 Task: Select a due date automation when advanced on, the moment a card is due add fields with custom field "Resume" set to a number greater than 1 and greater or equal to 10.
Action: Mouse moved to (1034, 76)
Screenshot: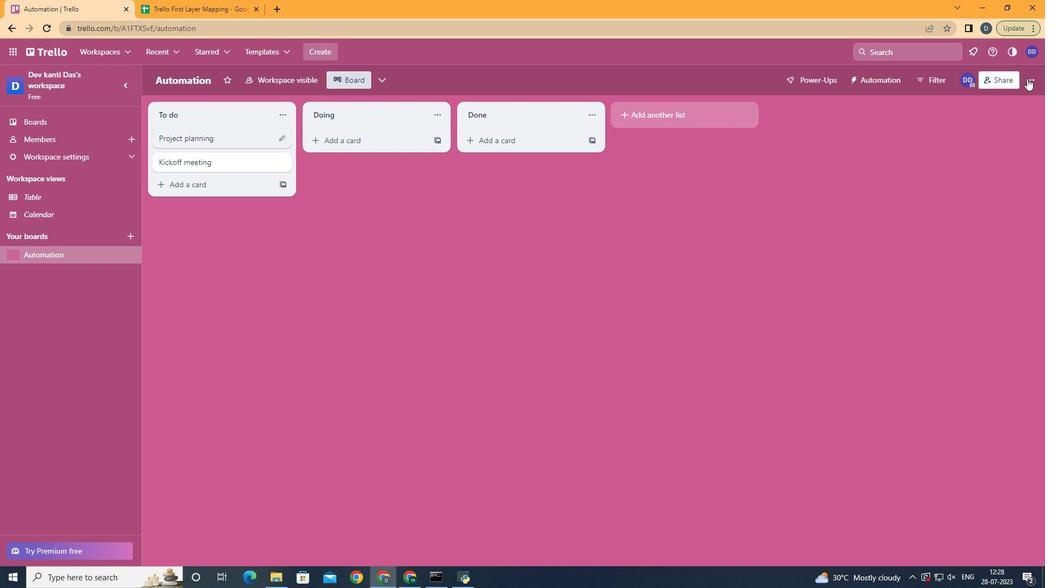 
Action: Mouse pressed left at (1034, 76)
Screenshot: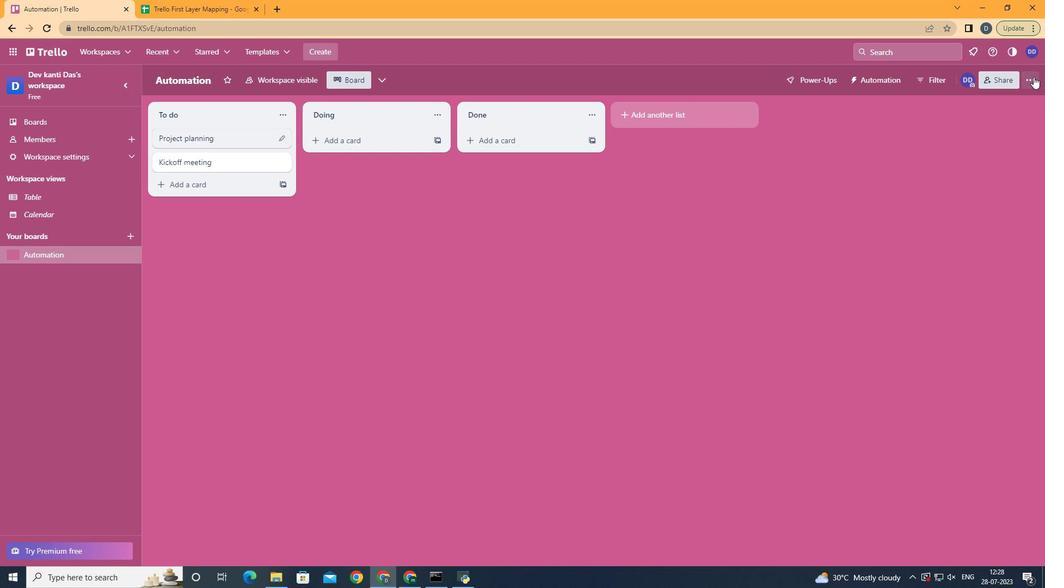 
Action: Mouse moved to (955, 221)
Screenshot: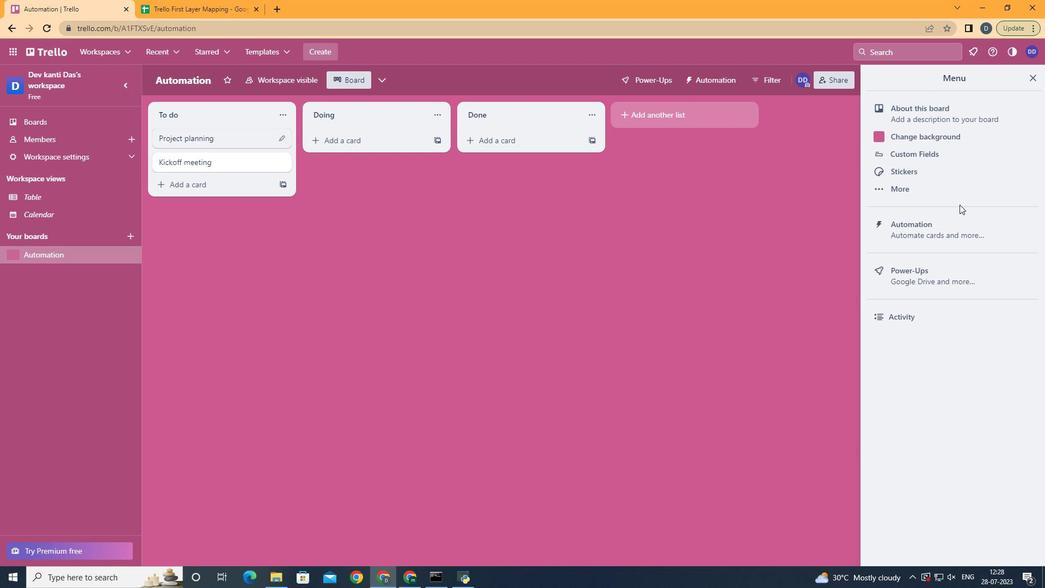 
Action: Mouse pressed left at (955, 221)
Screenshot: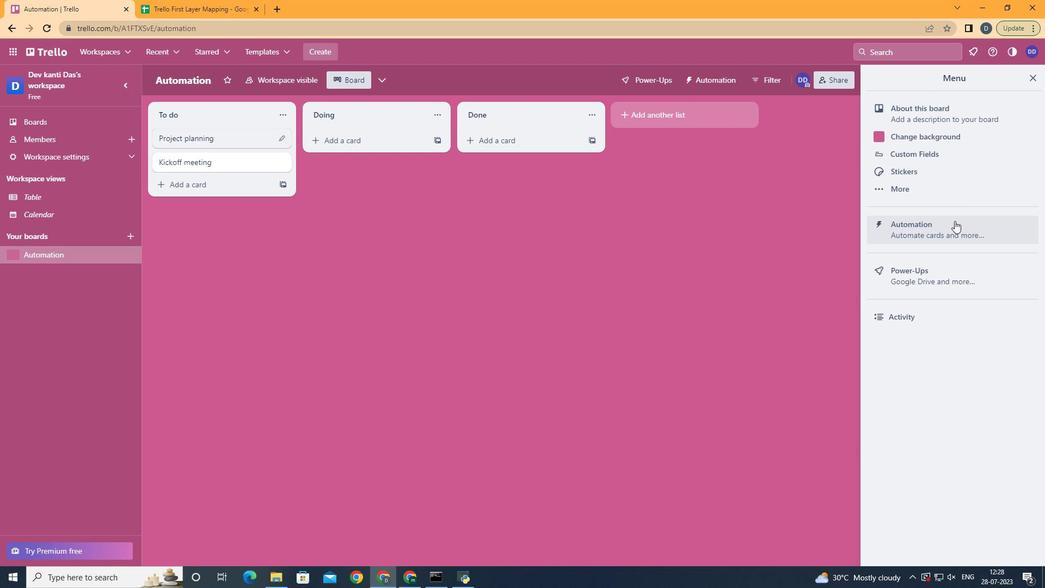 
Action: Mouse moved to (217, 224)
Screenshot: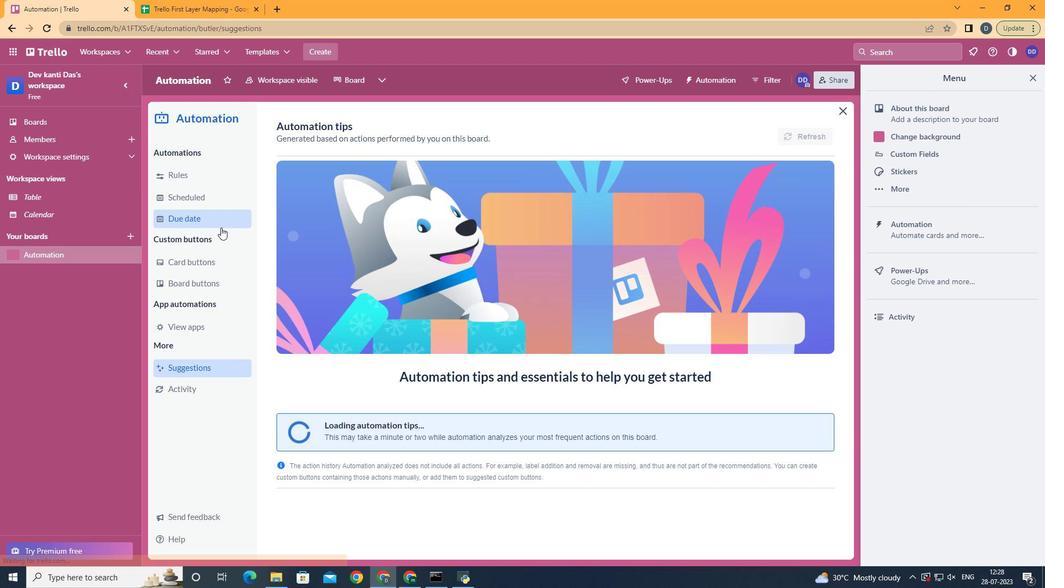 
Action: Mouse pressed left at (217, 224)
Screenshot: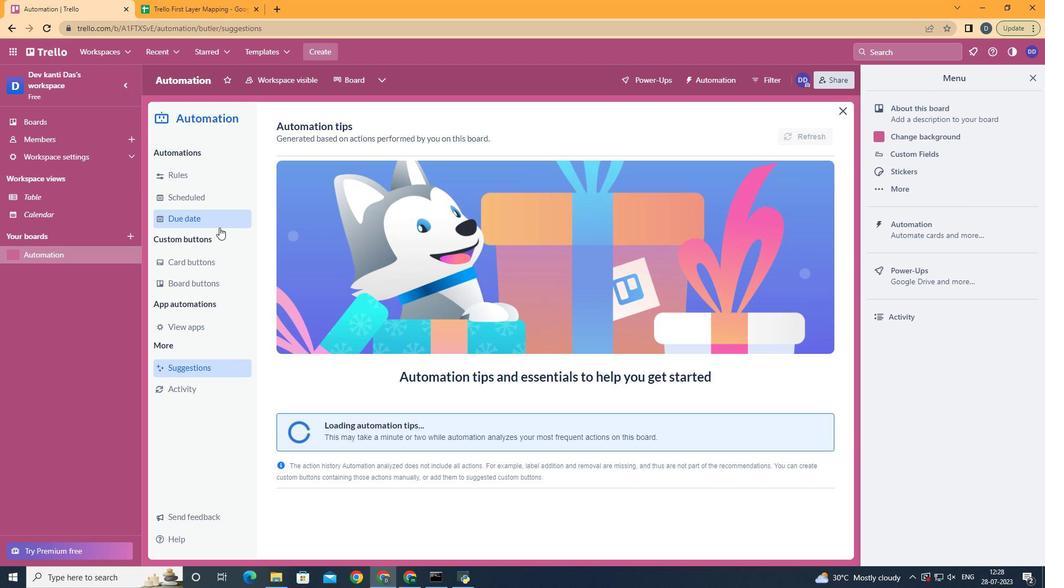 
Action: Mouse moved to (785, 128)
Screenshot: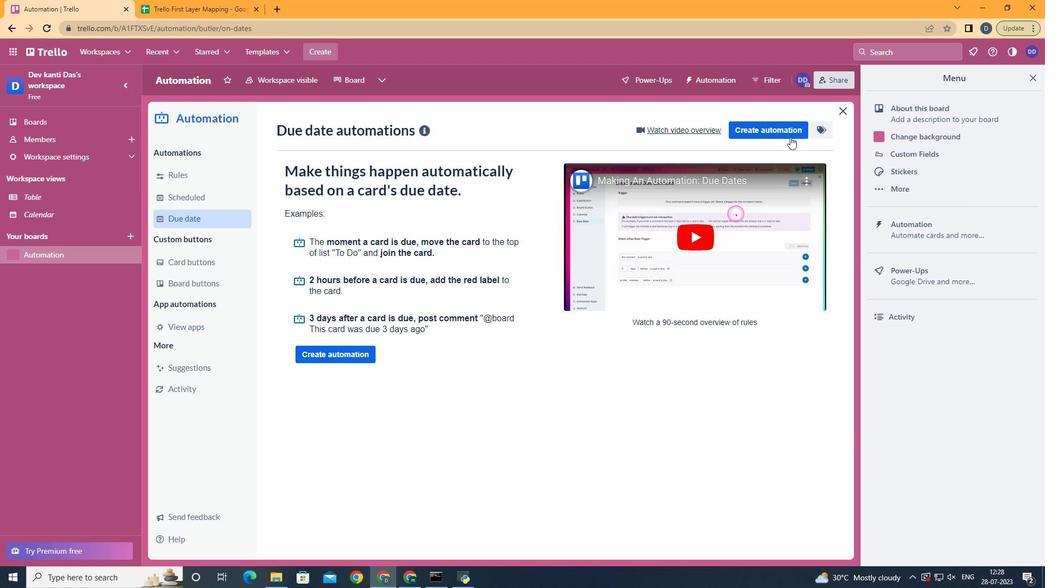 
Action: Mouse pressed left at (785, 128)
Screenshot: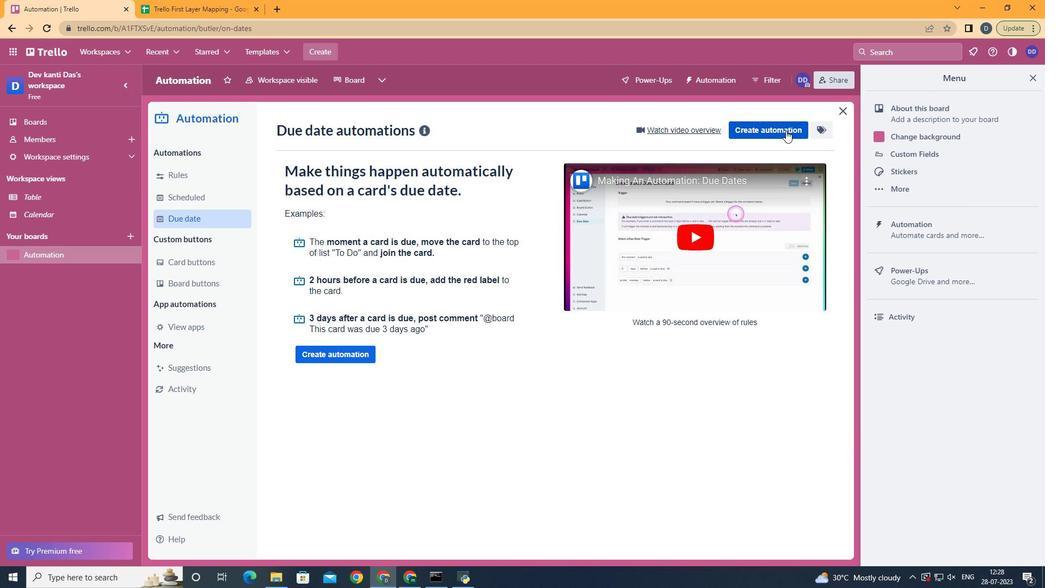
Action: Mouse moved to (635, 229)
Screenshot: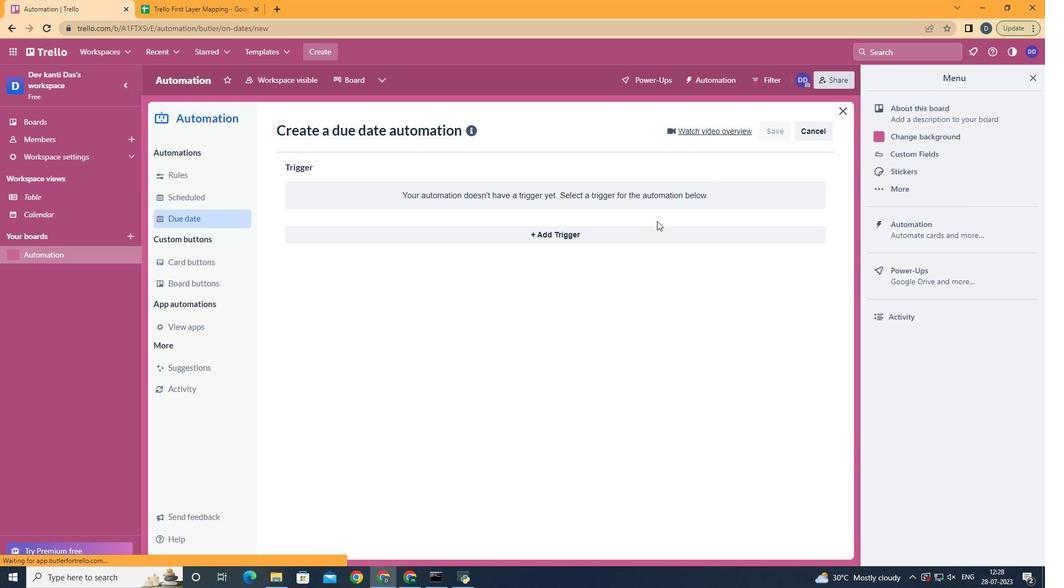 
Action: Mouse pressed left at (635, 229)
Screenshot: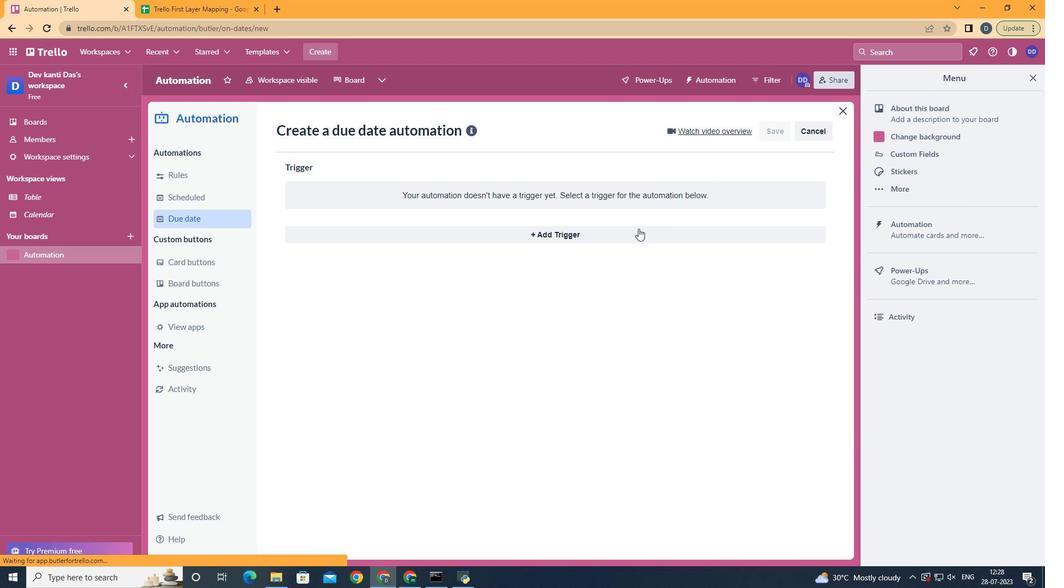 
Action: Mouse moved to (322, 381)
Screenshot: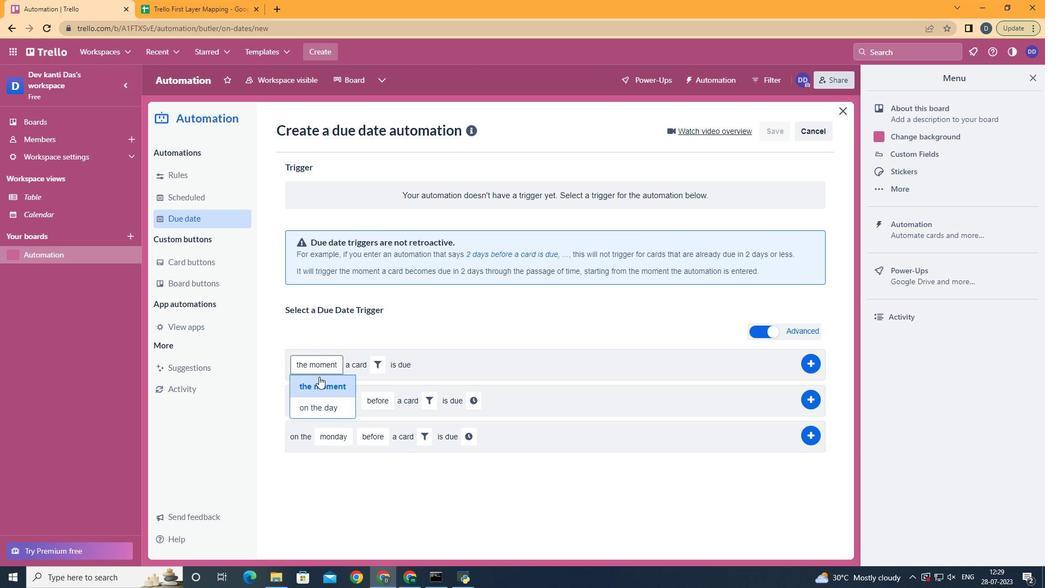 
Action: Mouse pressed left at (322, 381)
Screenshot: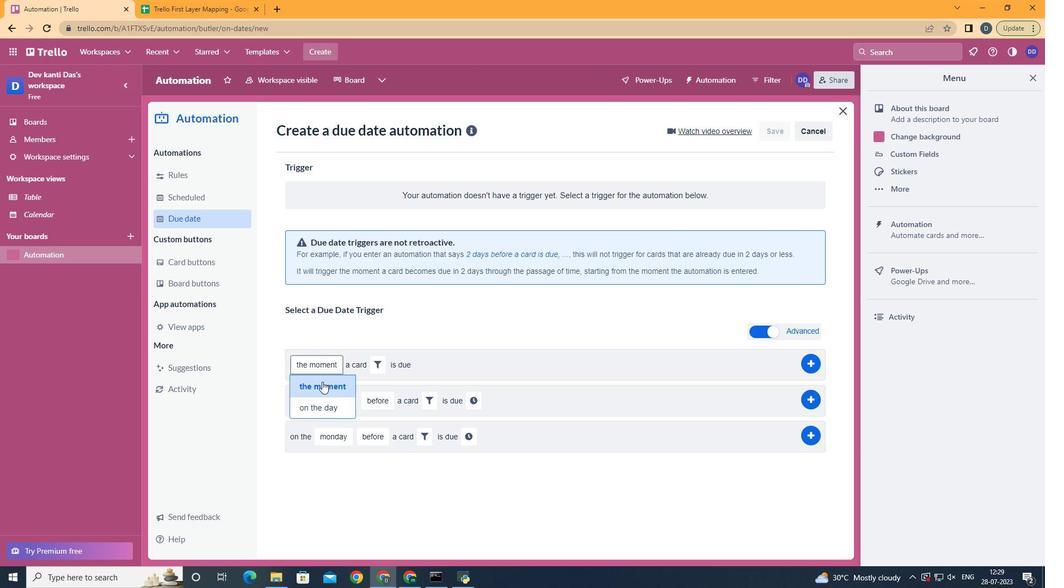 
Action: Mouse moved to (373, 360)
Screenshot: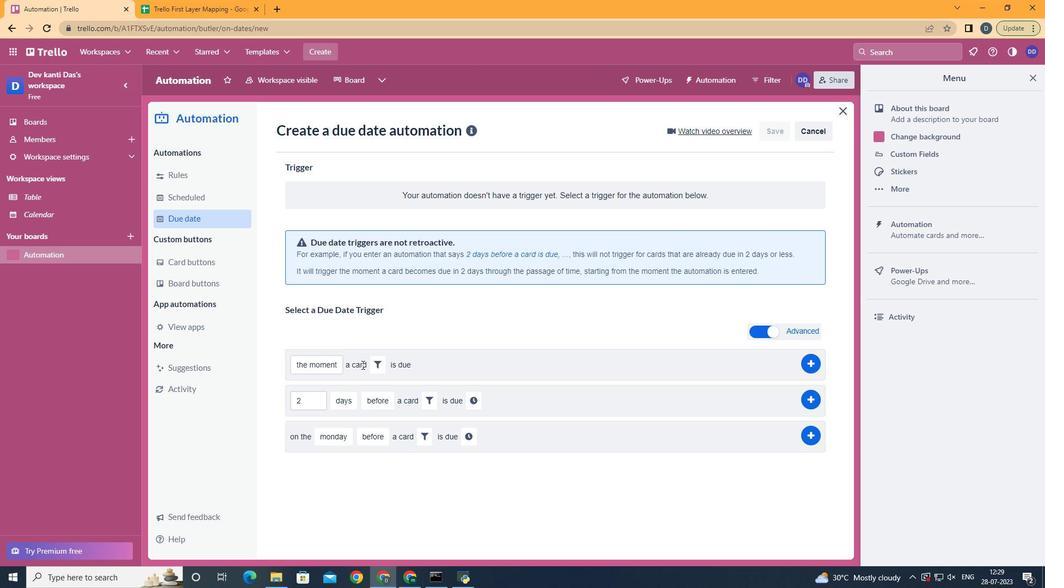 
Action: Mouse pressed left at (373, 360)
Screenshot: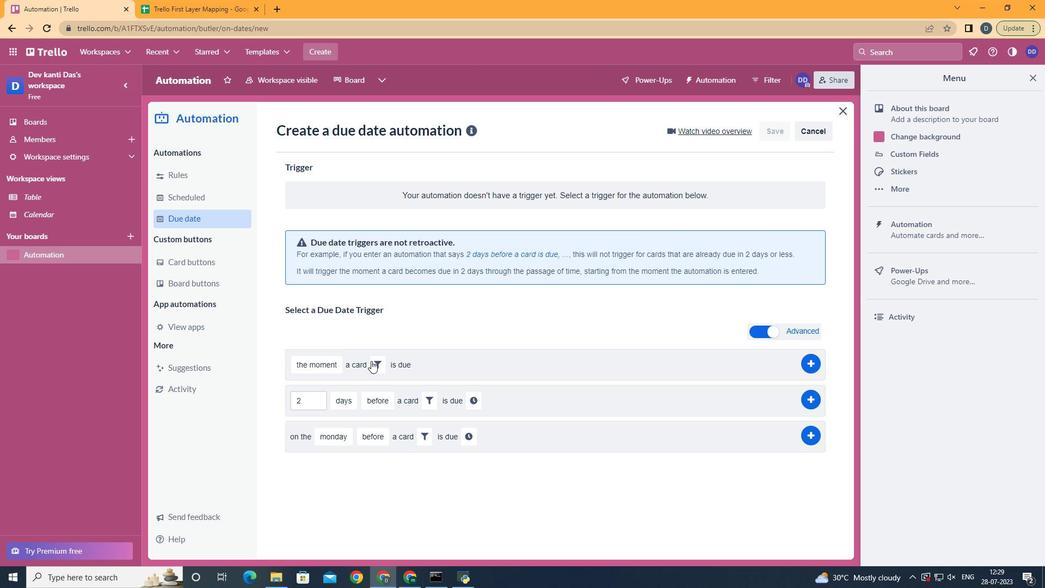 
Action: Mouse moved to (559, 401)
Screenshot: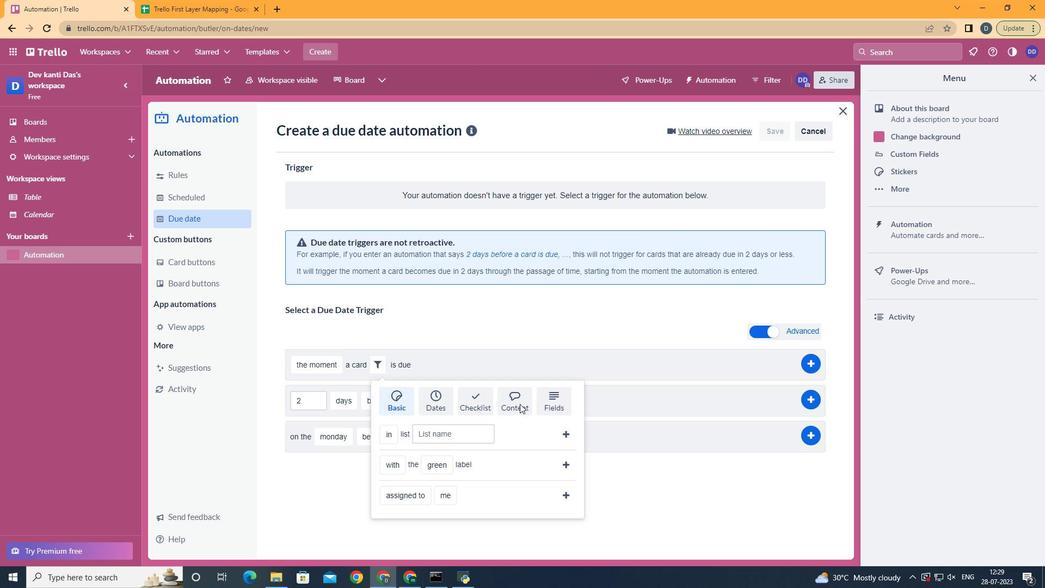
Action: Mouse pressed left at (559, 401)
Screenshot: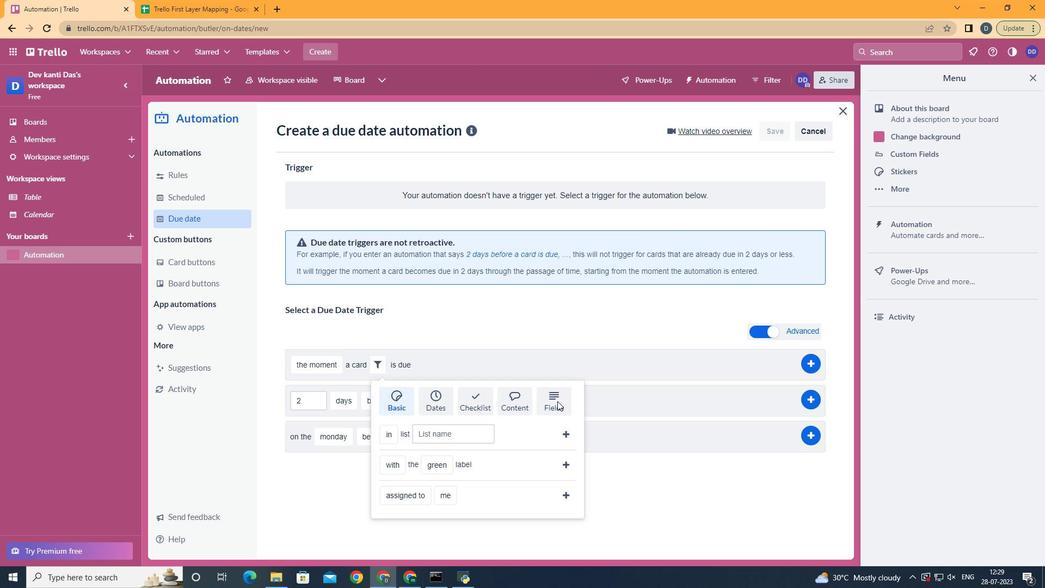 
Action: Mouse moved to (610, 449)
Screenshot: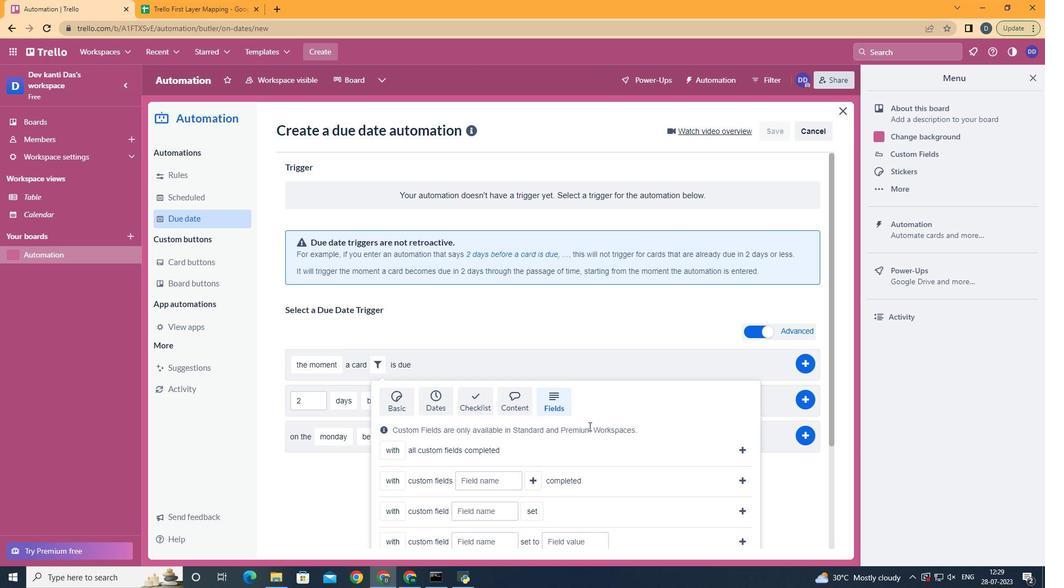 
Action: Mouse scrolled (610, 449) with delta (0, 0)
Screenshot: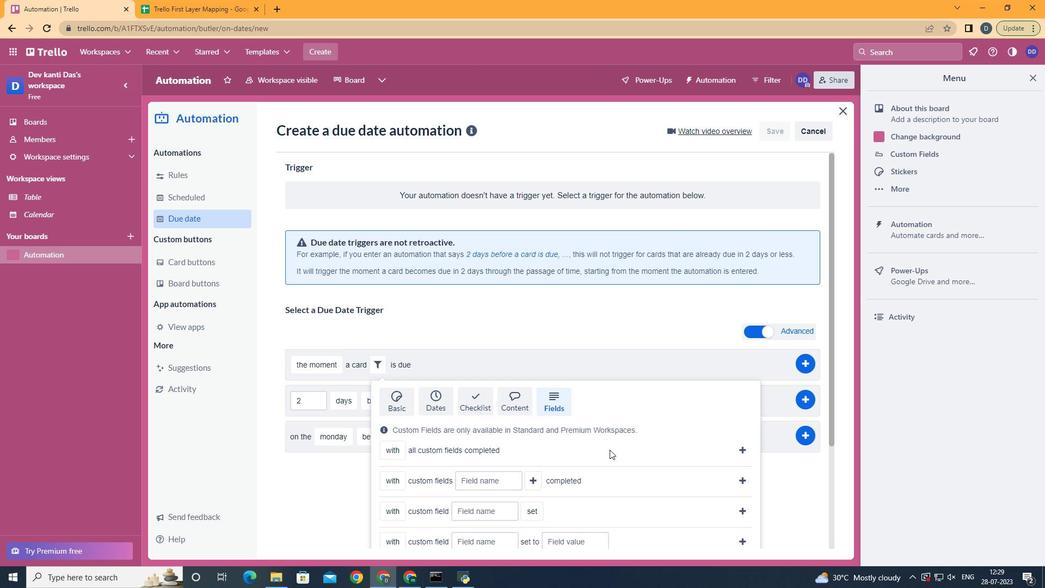 
Action: Mouse scrolled (610, 449) with delta (0, 0)
Screenshot: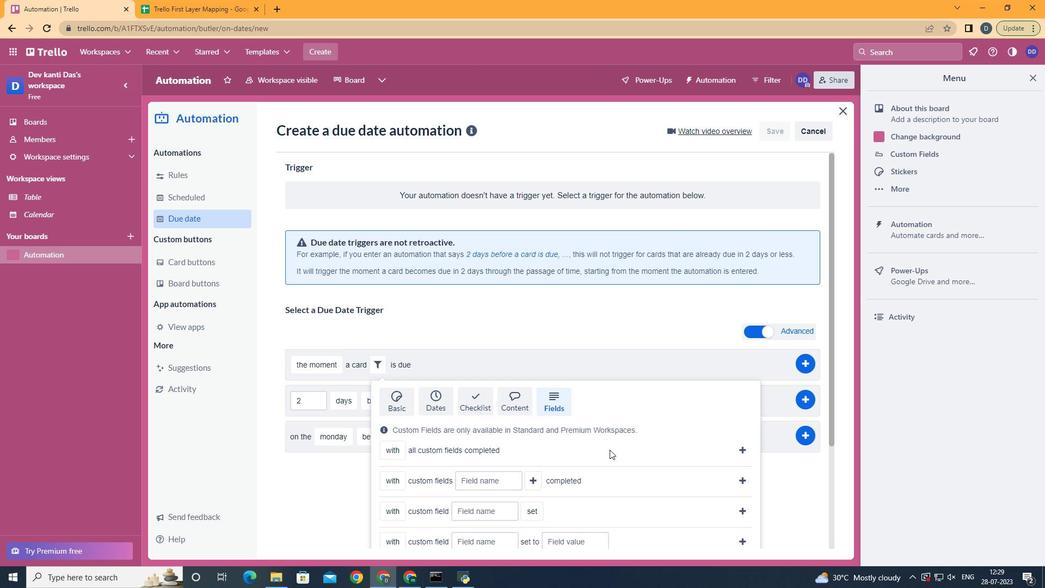 
Action: Mouse scrolled (610, 449) with delta (0, 0)
Screenshot: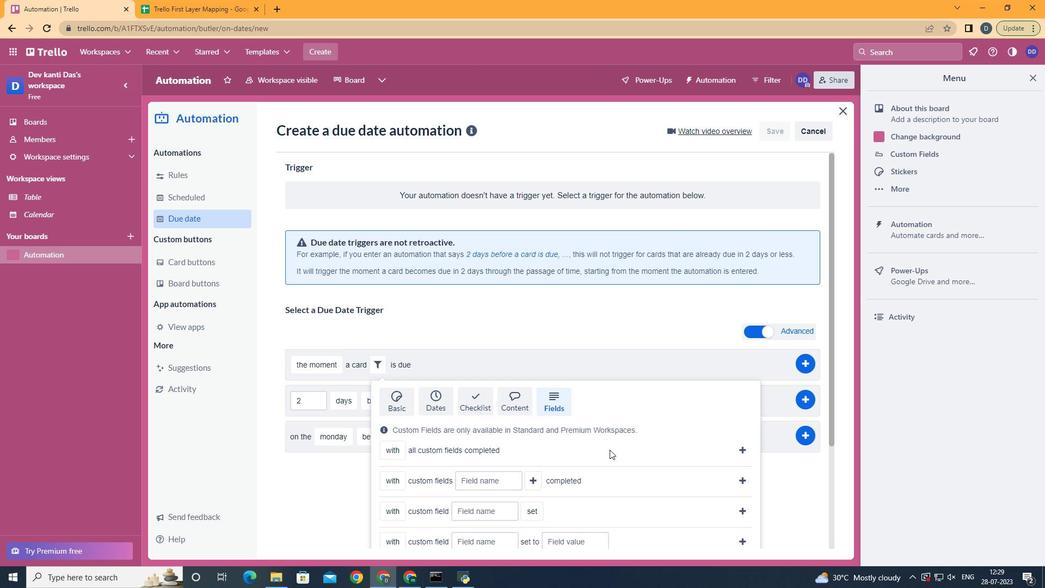 
Action: Mouse moved to (397, 483)
Screenshot: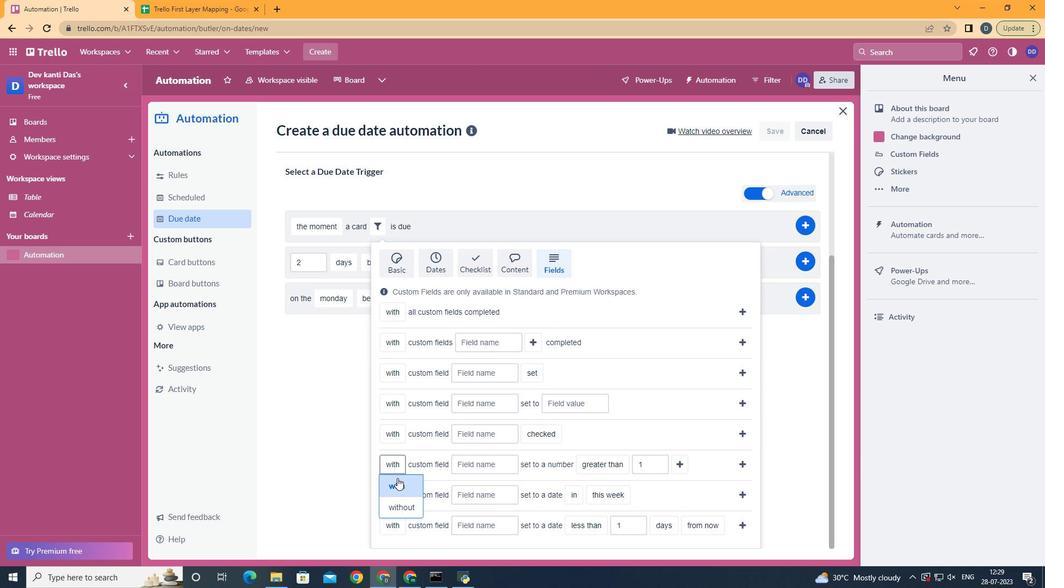 
Action: Mouse pressed left at (397, 483)
Screenshot: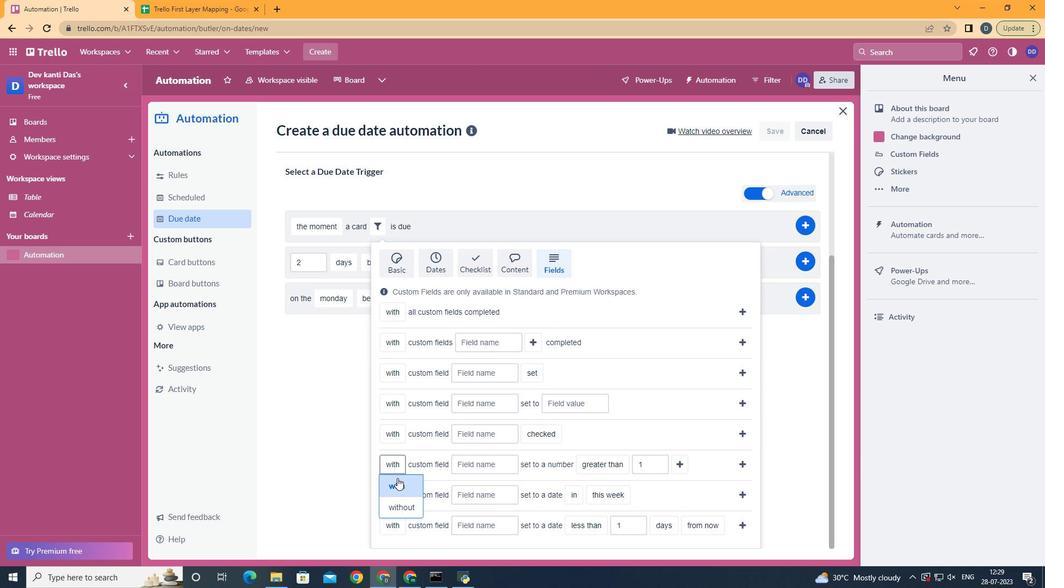 
Action: Mouse moved to (477, 467)
Screenshot: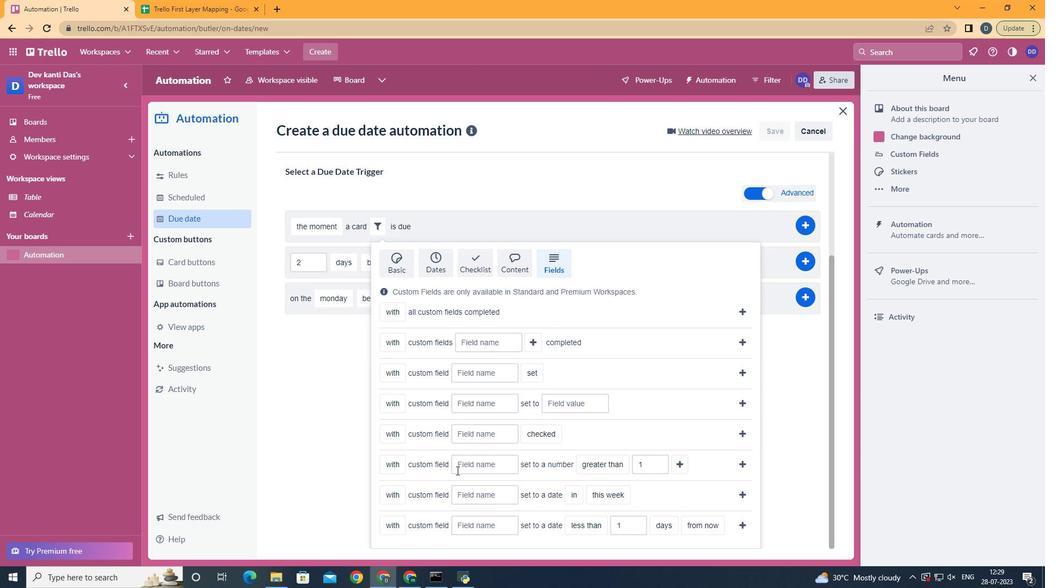 
Action: Mouse pressed left at (477, 467)
Screenshot: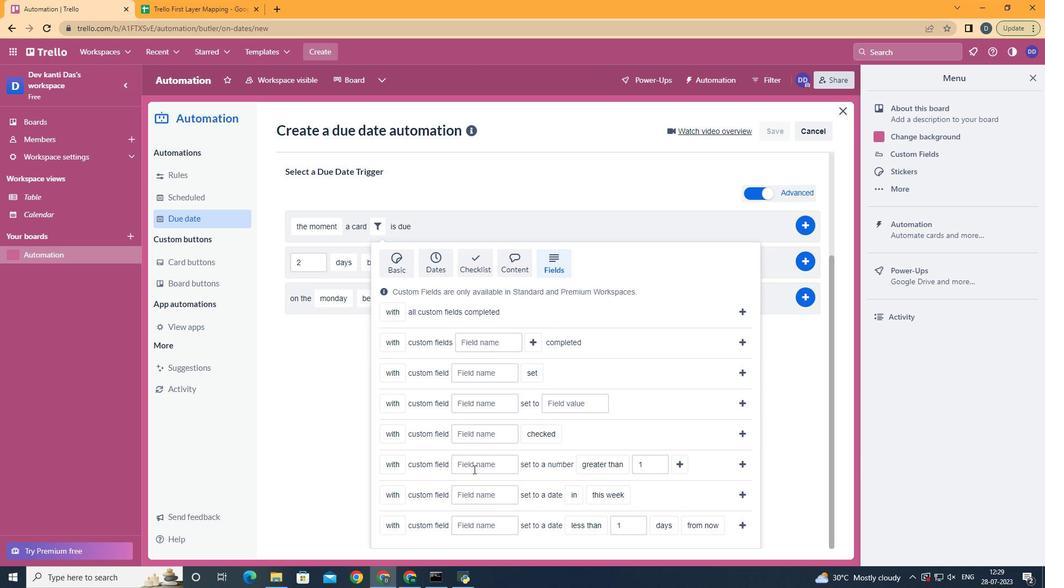 
Action: Key pressed <Key.shift>Resume
Screenshot: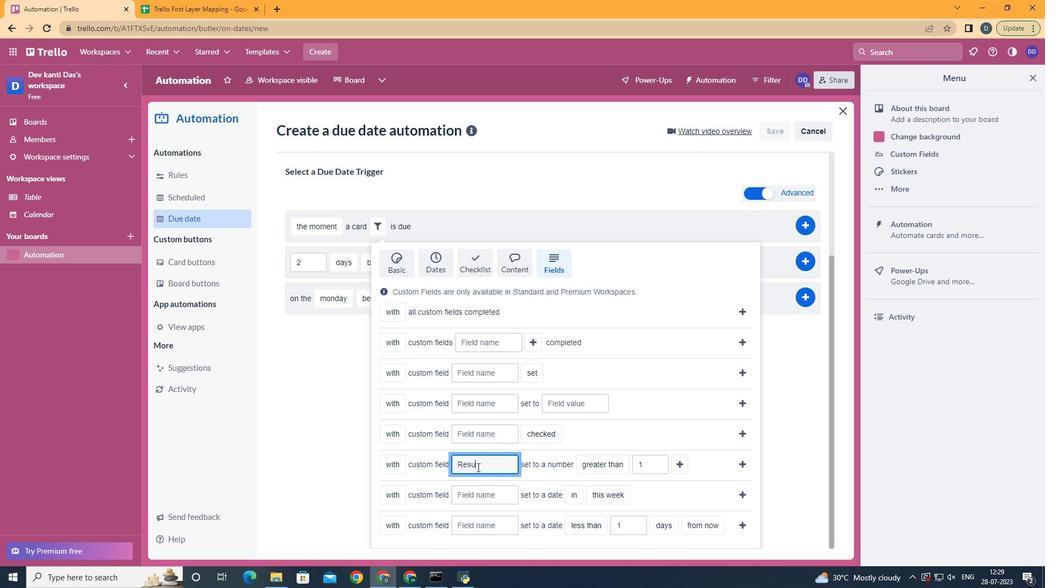 
Action: Mouse moved to (629, 379)
Screenshot: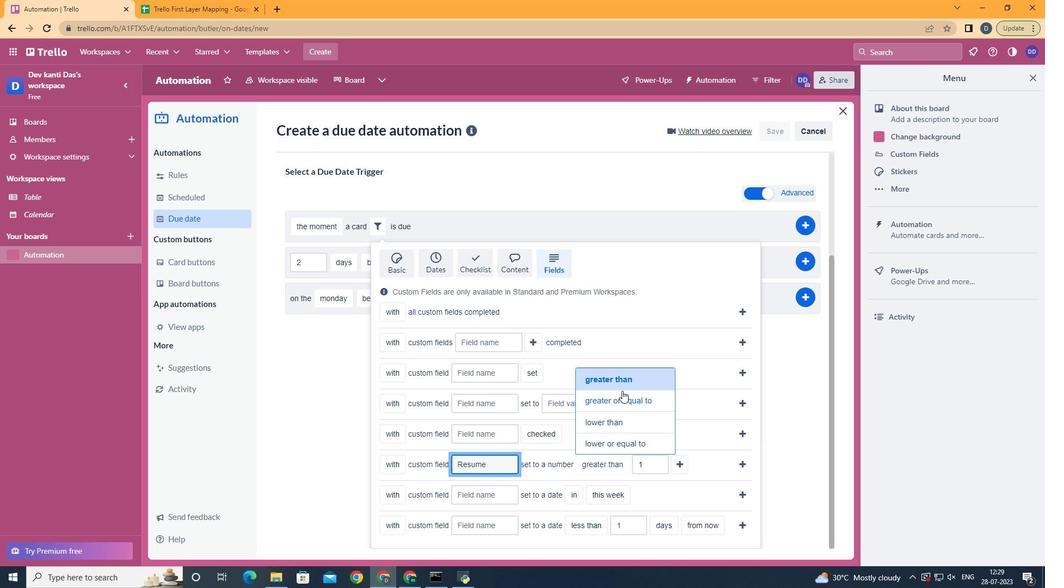 
Action: Mouse pressed left at (629, 379)
Screenshot: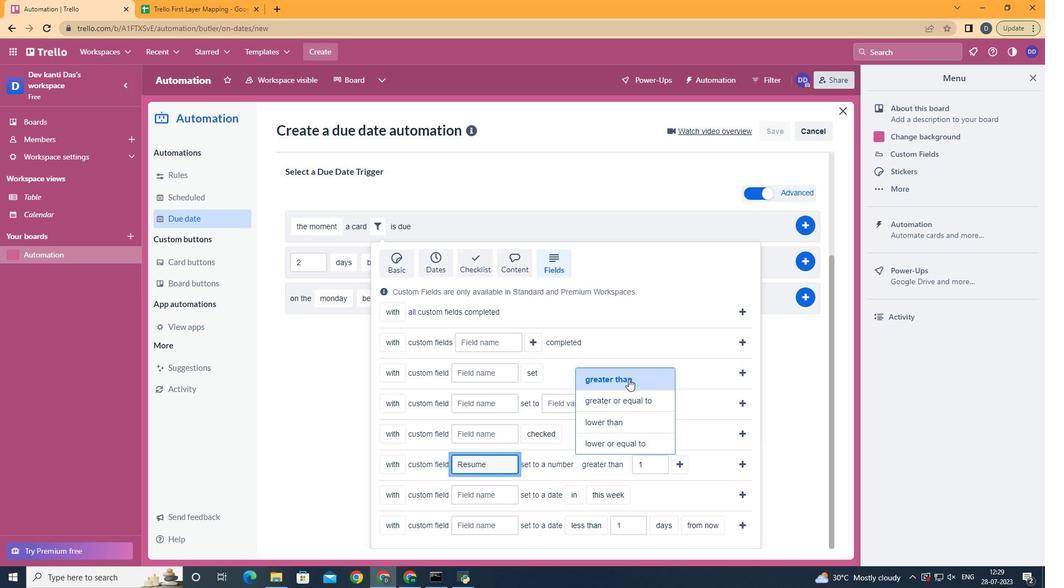 
Action: Mouse moved to (683, 466)
Screenshot: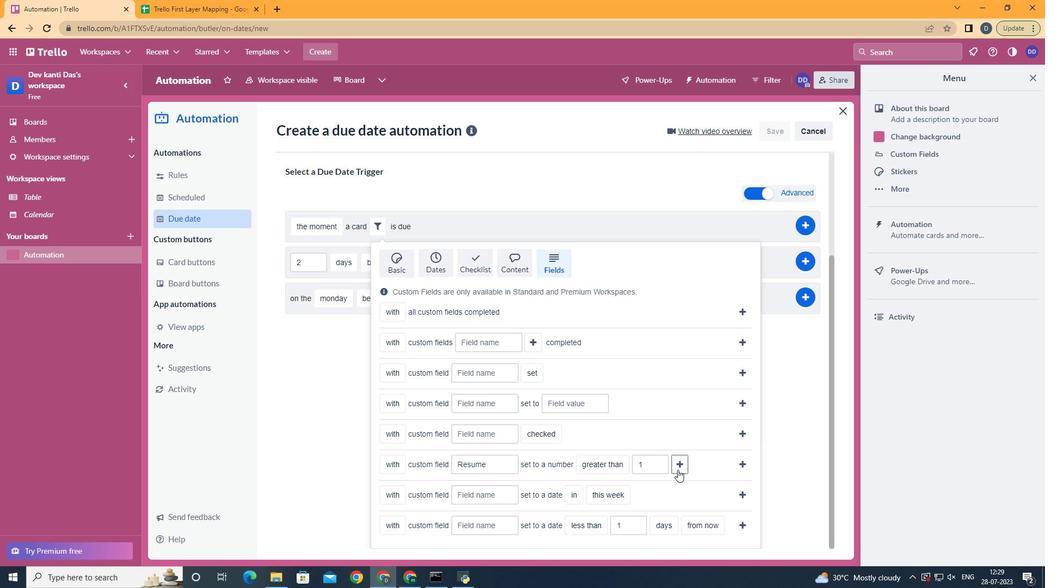 
Action: Mouse pressed left at (683, 466)
Screenshot: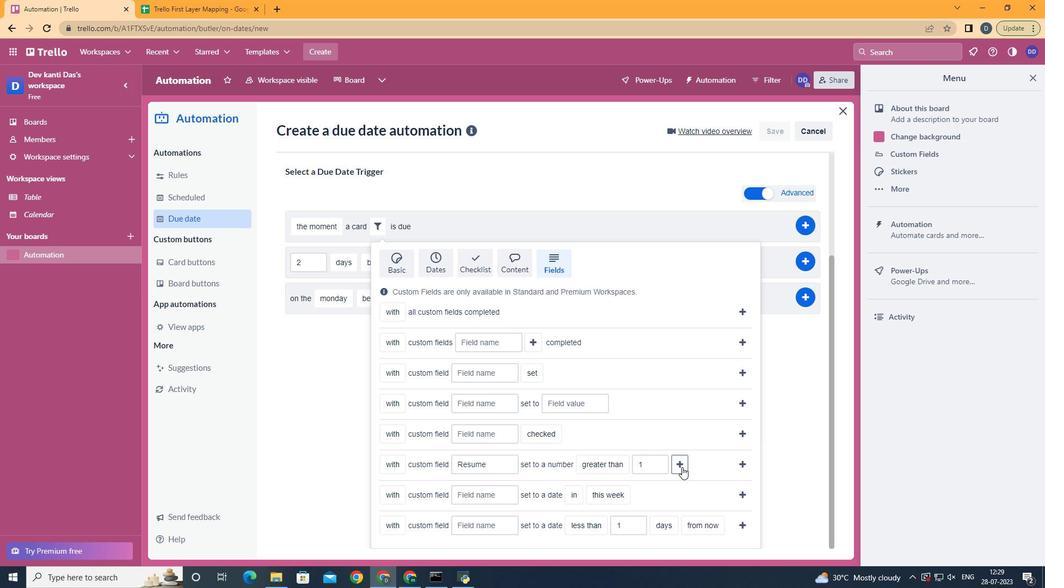 
Action: Mouse moved to (439, 473)
Screenshot: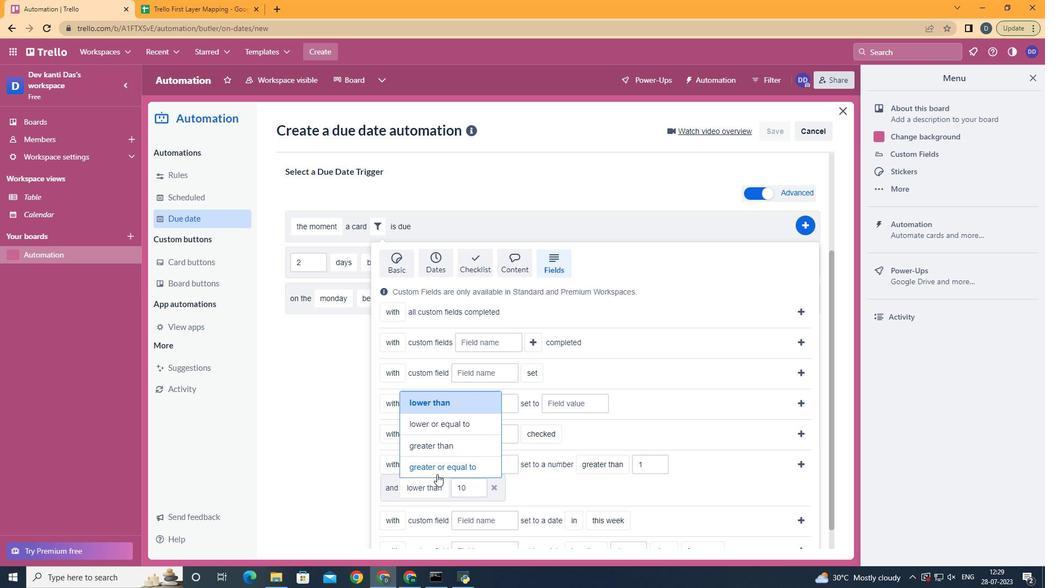 
Action: Mouse pressed left at (439, 473)
Screenshot: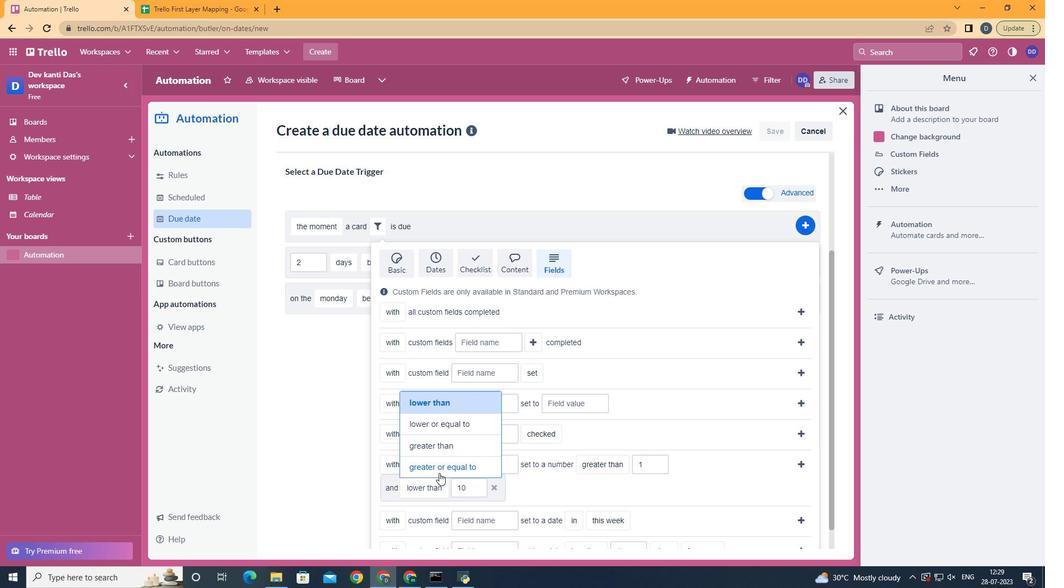 
Action: Mouse moved to (800, 462)
Screenshot: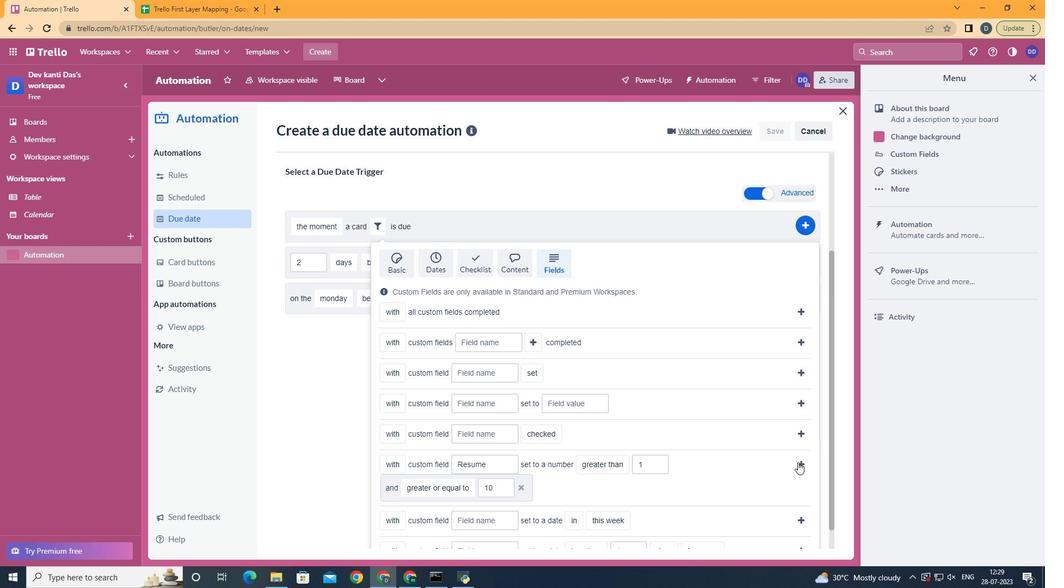 
Action: Mouse pressed left at (800, 462)
Screenshot: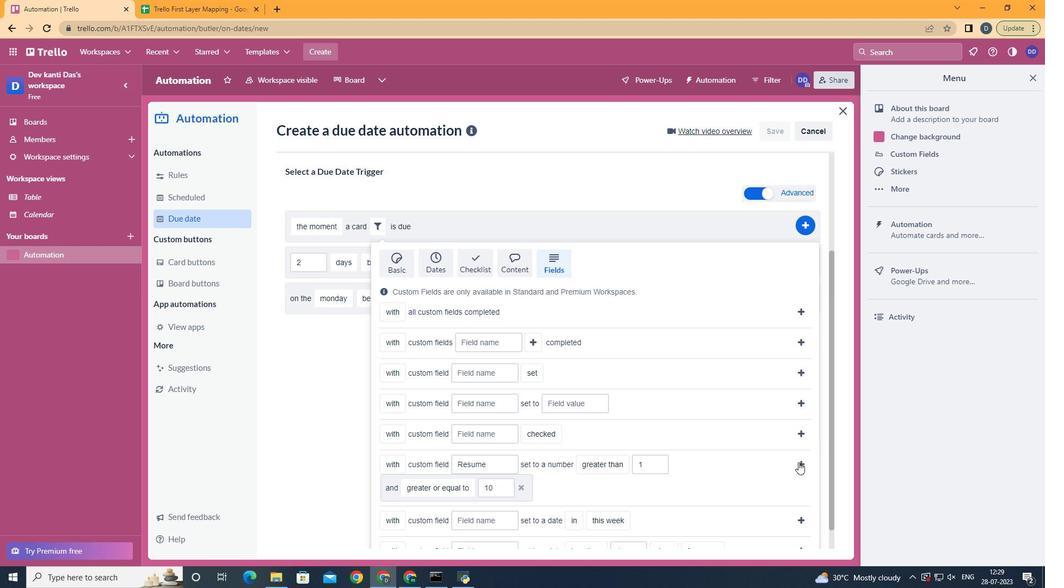 
